Task: Paste the text from edit menu. Text: Healthy environment for all.
Action: Mouse moved to (972, 70)
Screenshot: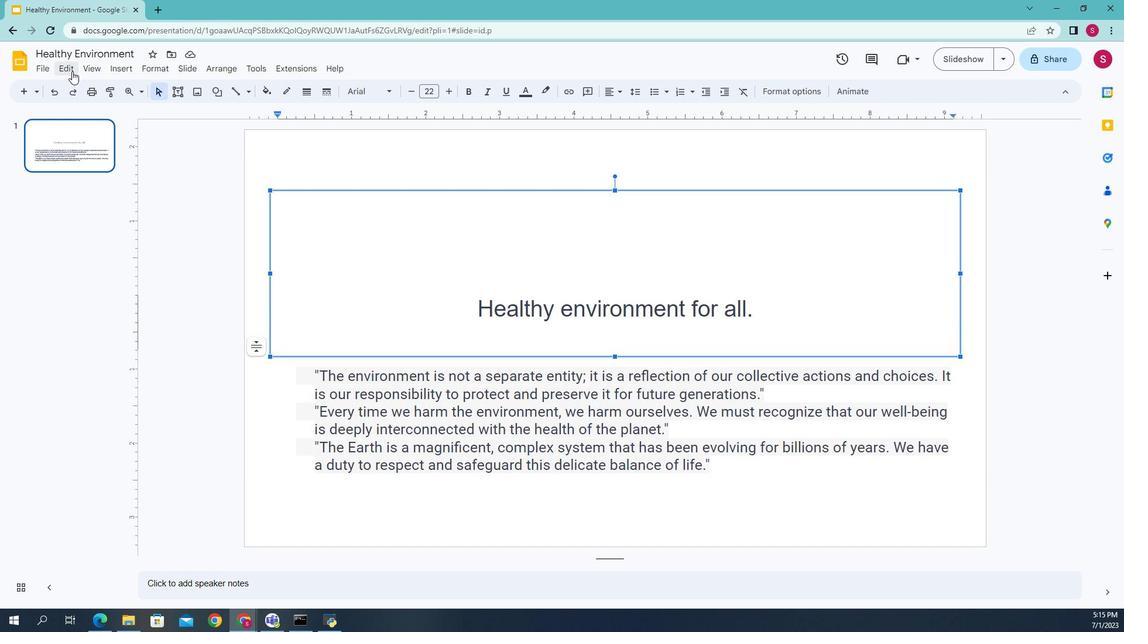 
Action: Mouse pressed left at (972, 70)
Screenshot: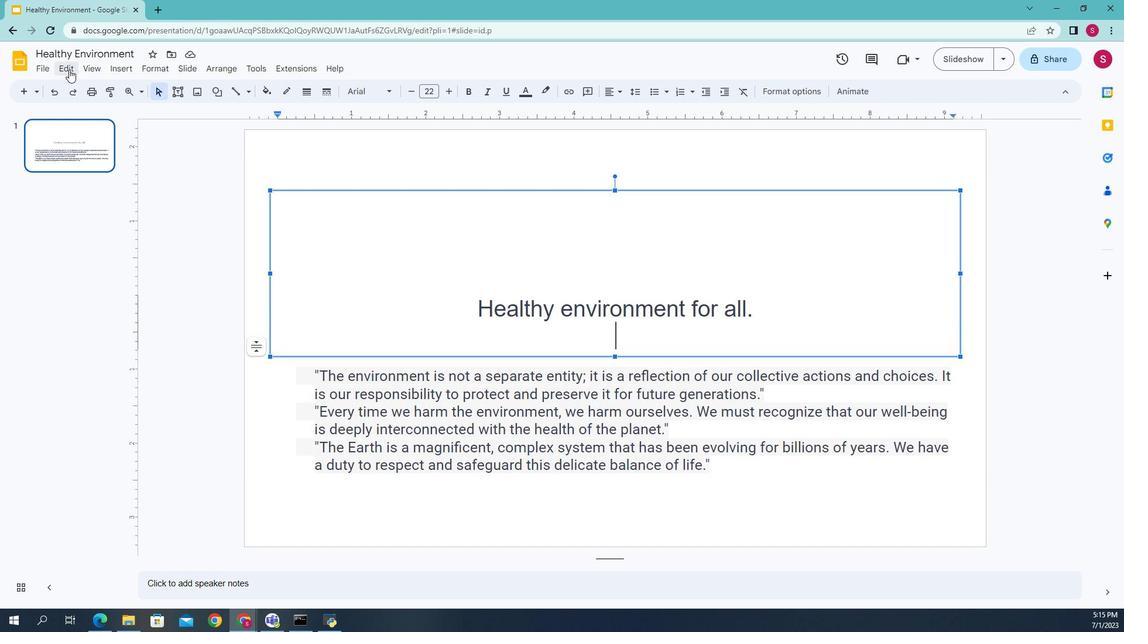 
Action: Mouse moved to (996, 171)
Screenshot: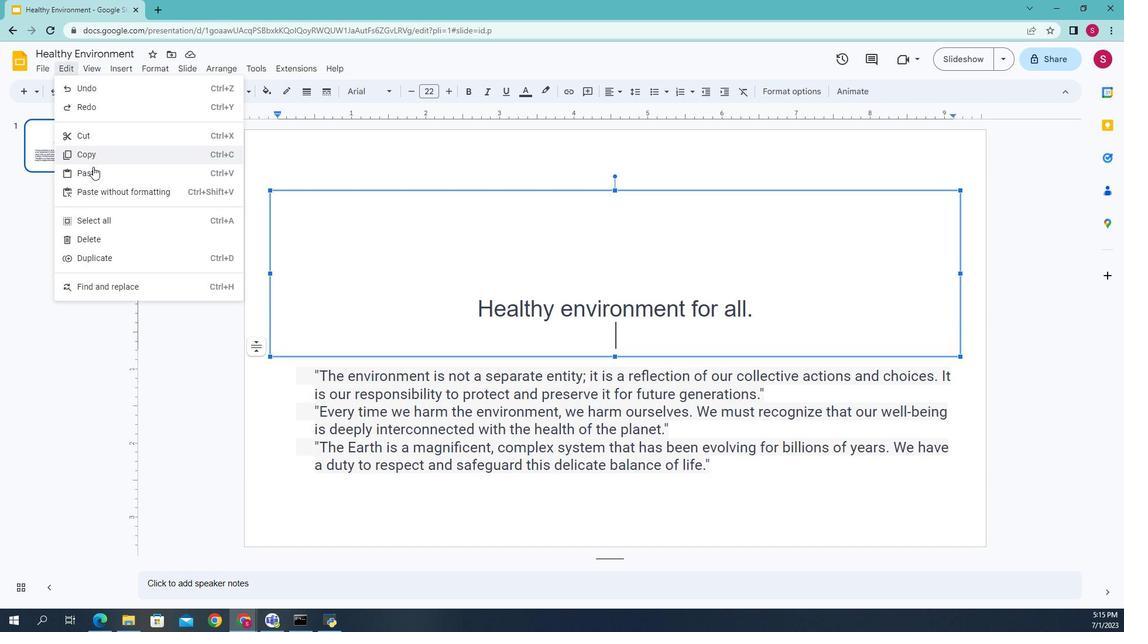 
Action: Mouse pressed left at (996, 171)
Screenshot: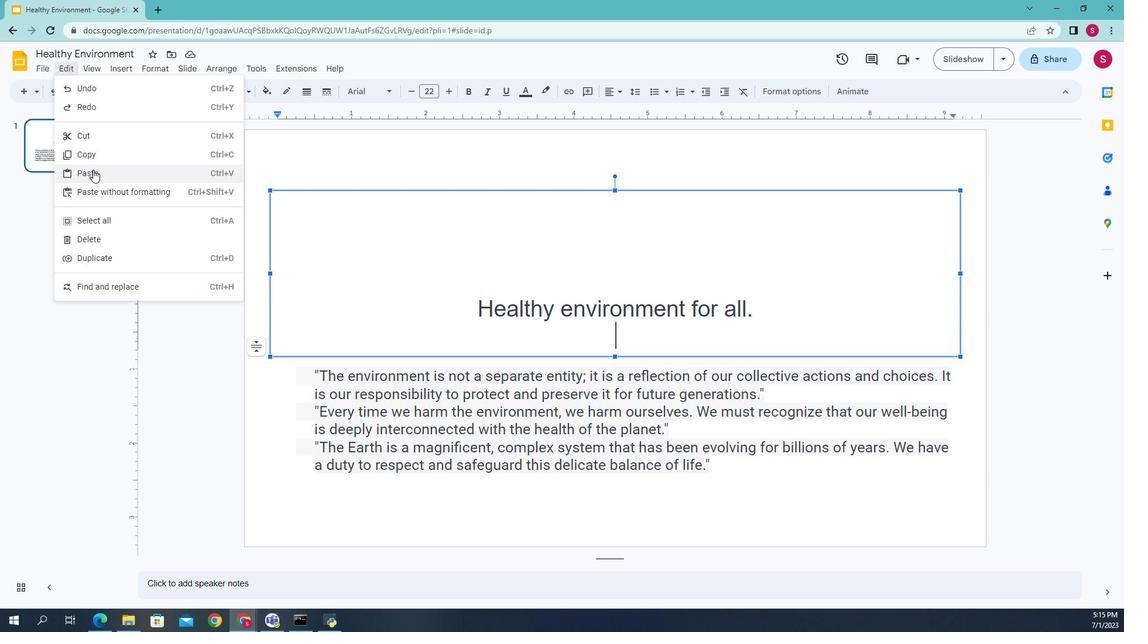 
